 Task: Set the alternate calendars to Chinese Traditional.
Action: Mouse moved to (803, 79)
Screenshot: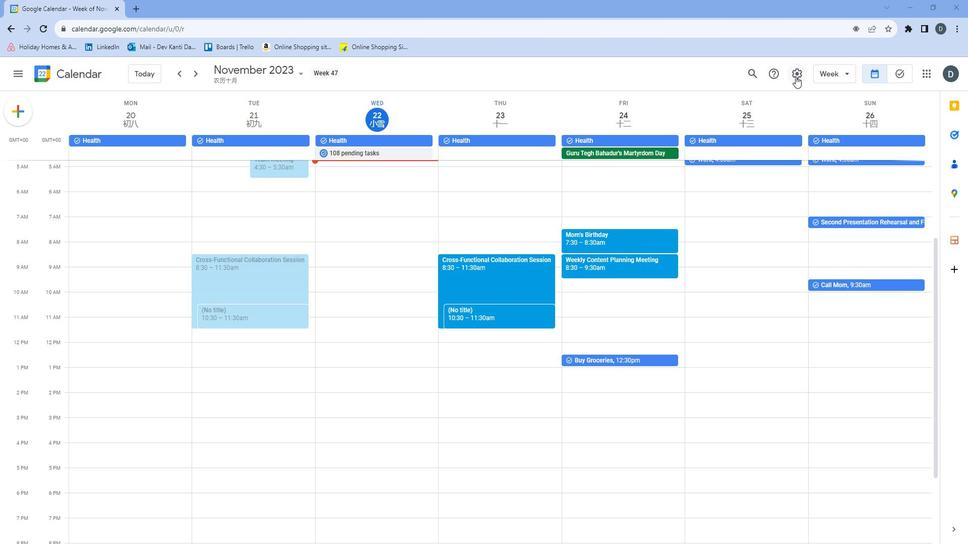 
Action: Mouse pressed left at (803, 79)
Screenshot: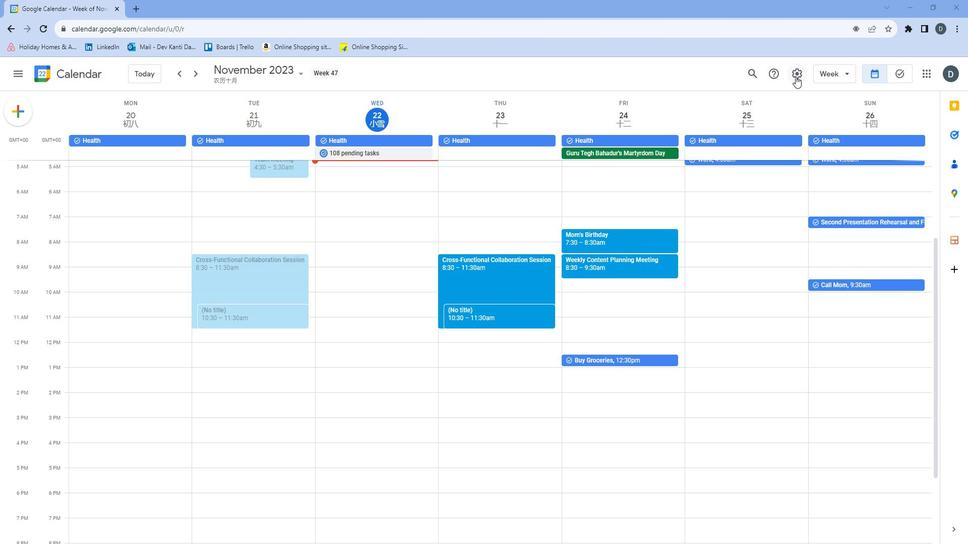
Action: Mouse moved to (806, 94)
Screenshot: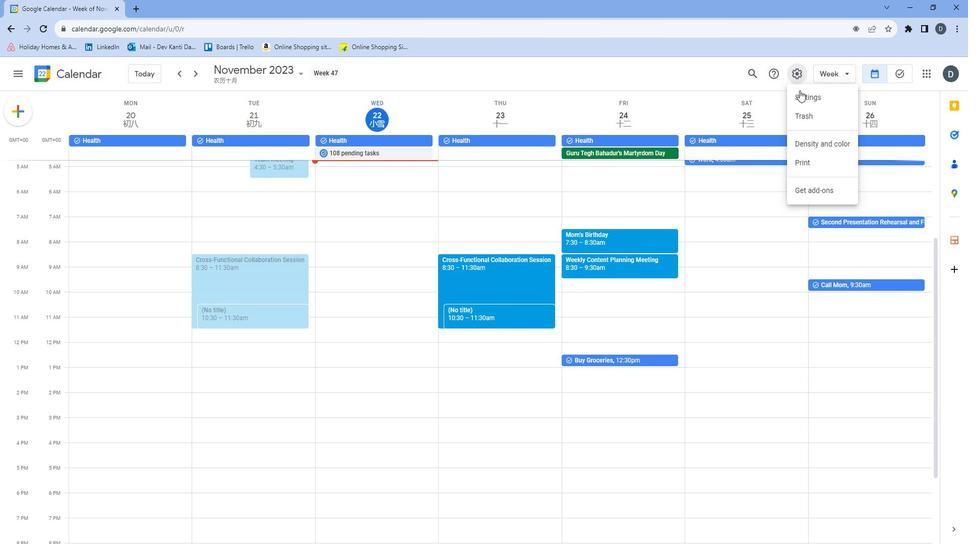 
Action: Mouse pressed left at (806, 94)
Screenshot: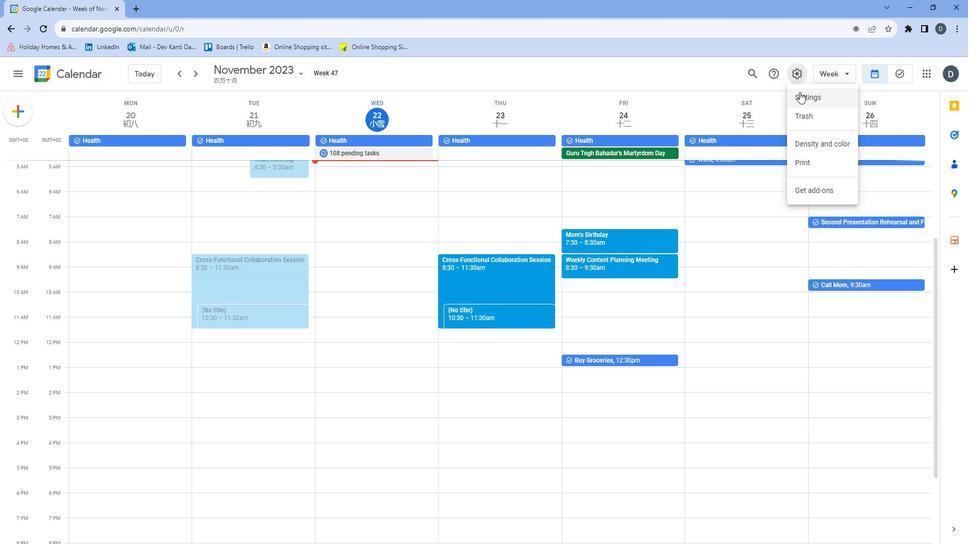 
Action: Mouse moved to (485, 288)
Screenshot: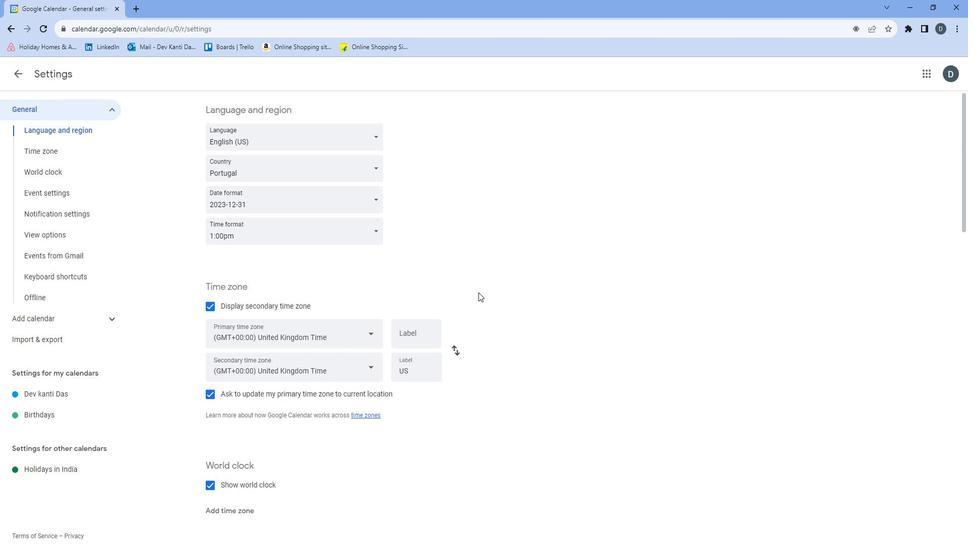 
Action: Mouse scrolled (485, 287) with delta (0, 0)
Screenshot: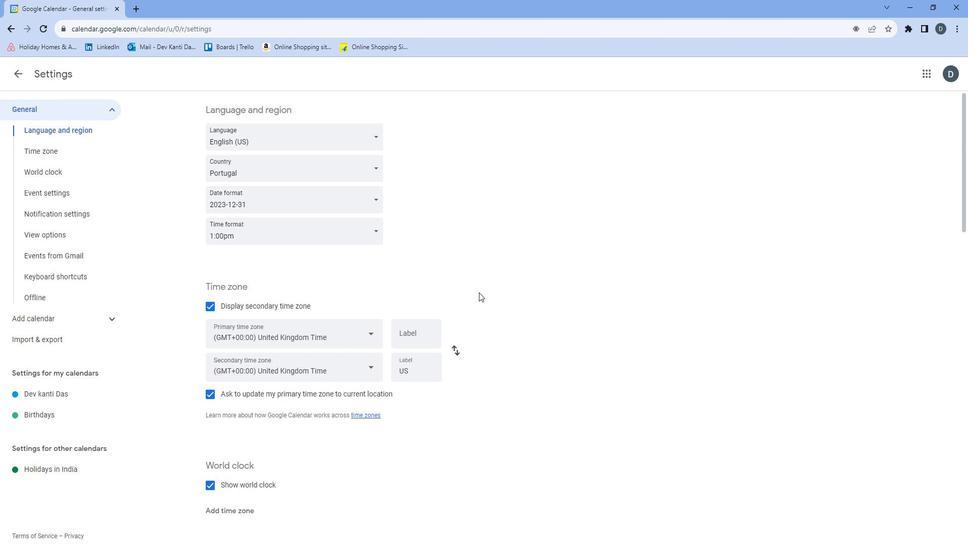 
Action: Mouse scrolled (485, 287) with delta (0, 0)
Screenshot: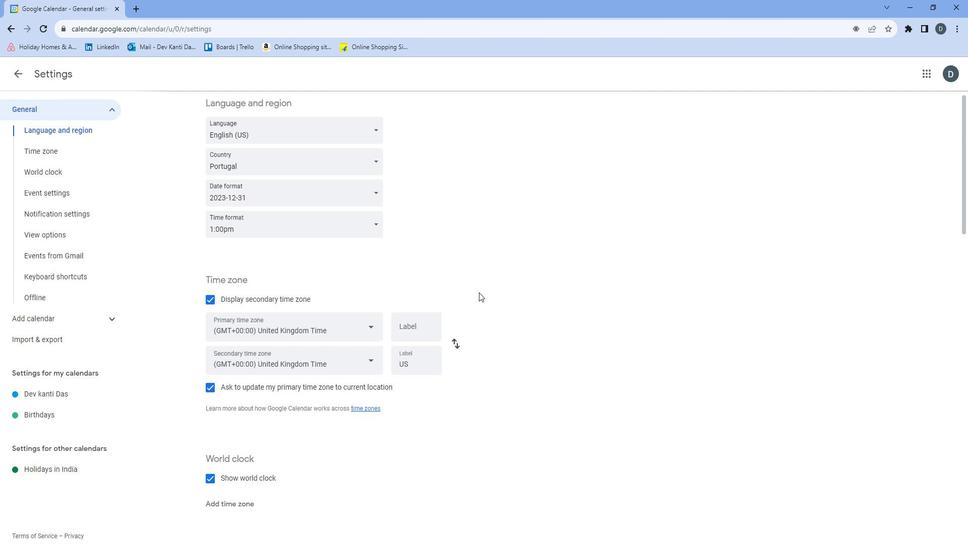 
Action: Mouse moved to (485, 288)
Screenshot: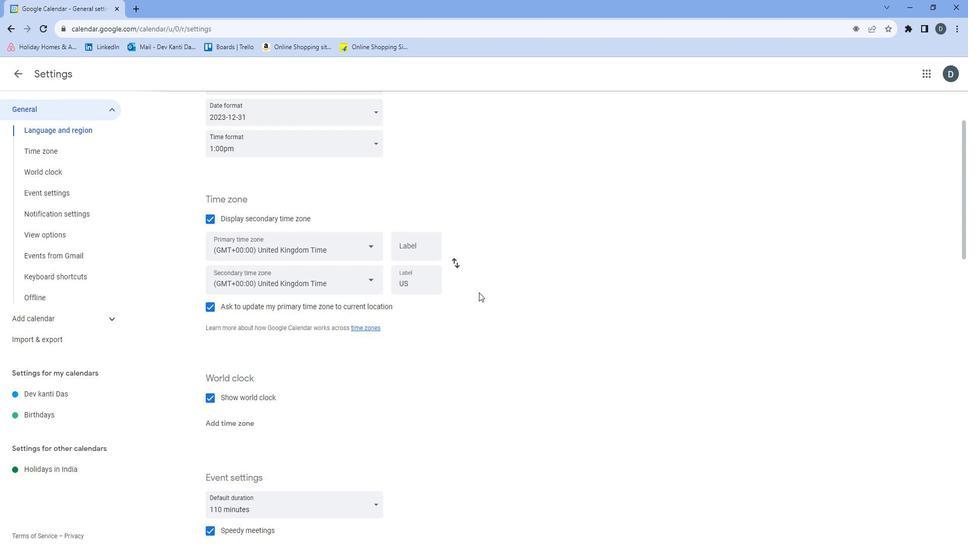 
Action: Mouse scrolled (485, 287) with delta (0, 0)
Screenshot: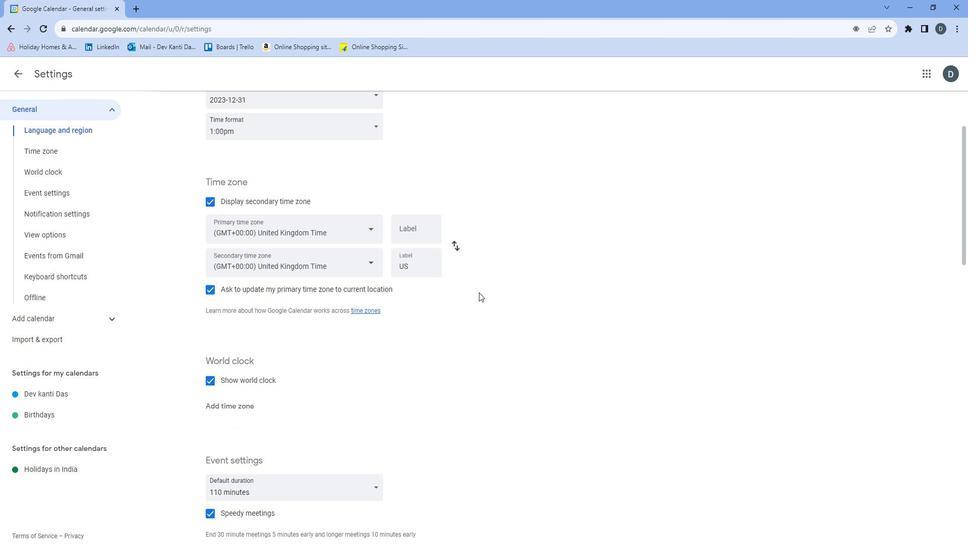 
Action: Mouse moved to (485, 288)
Screenshot: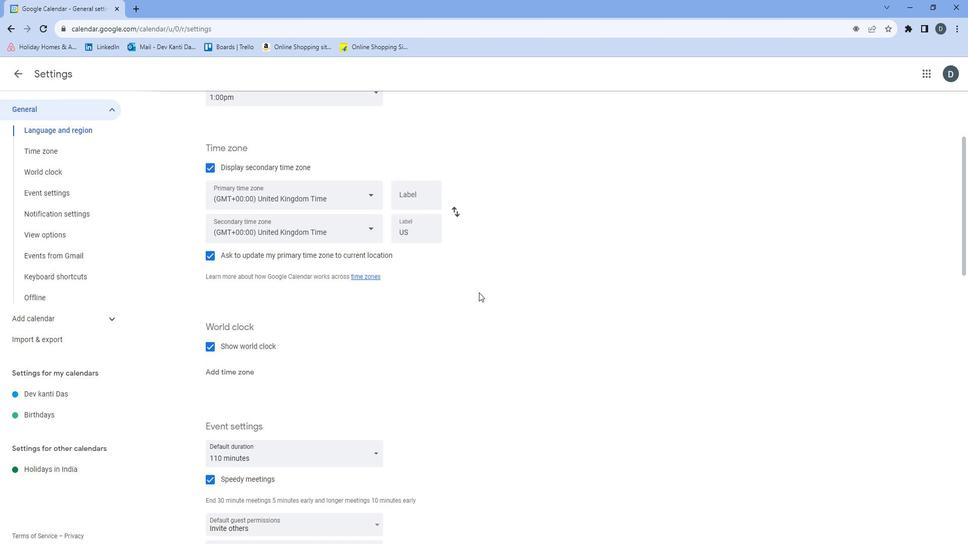 
Action: Mouse scrolled (485, 287) with delta (0, 0)
Screenshot: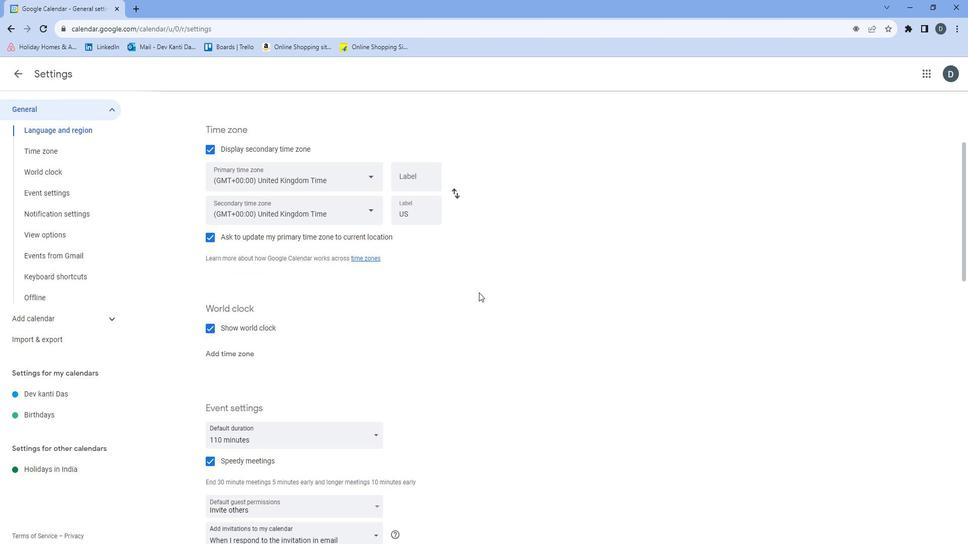 
Action: Mouse scrolled (485, 287) with delta (0, 0)
Screenshot: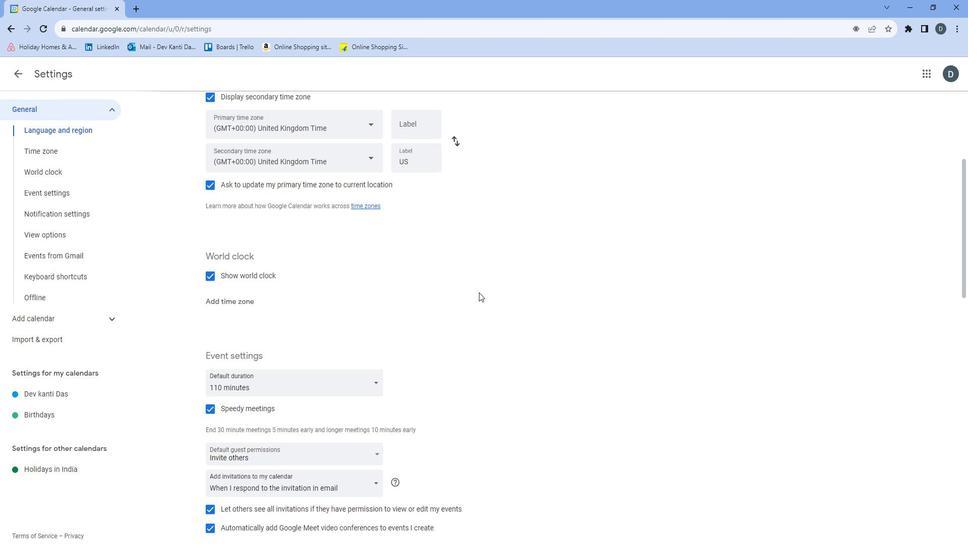 
Action: Mouse scrolled (485, 287) with delta (0, 0)
Screenshot: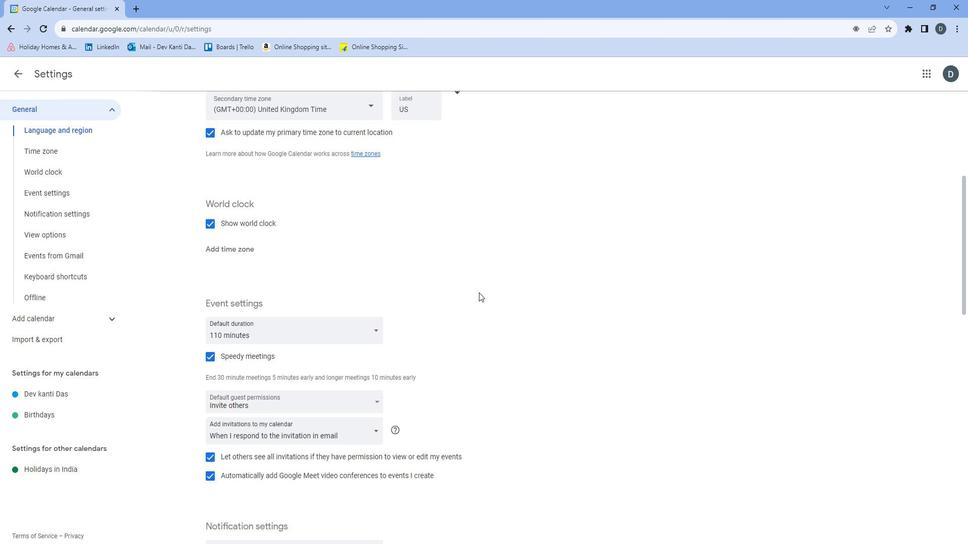 
Action: Mouse scrolled (485, 287) with delta (0, 0)
Screenshot: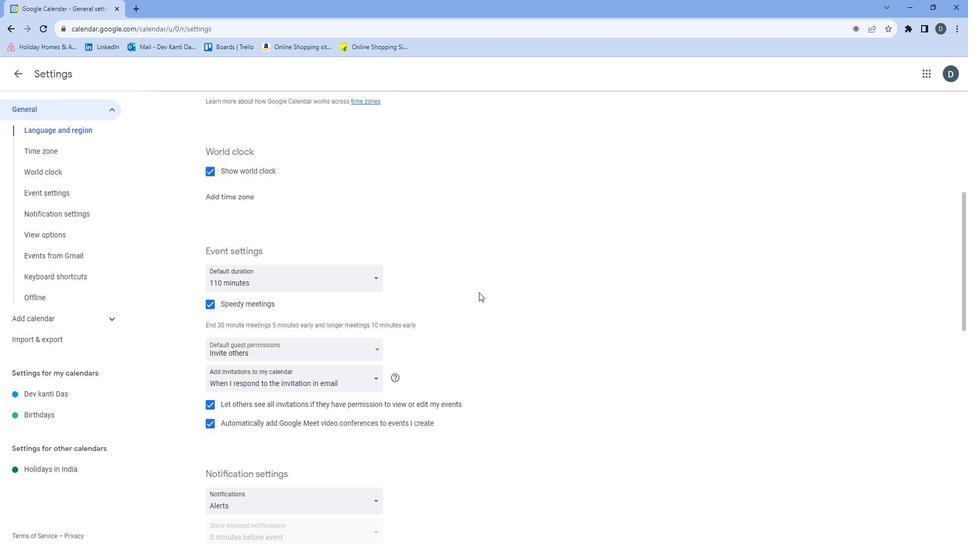 
Action: Mouse scrolled (485, 287) with delta (0, 0)
Screenshot: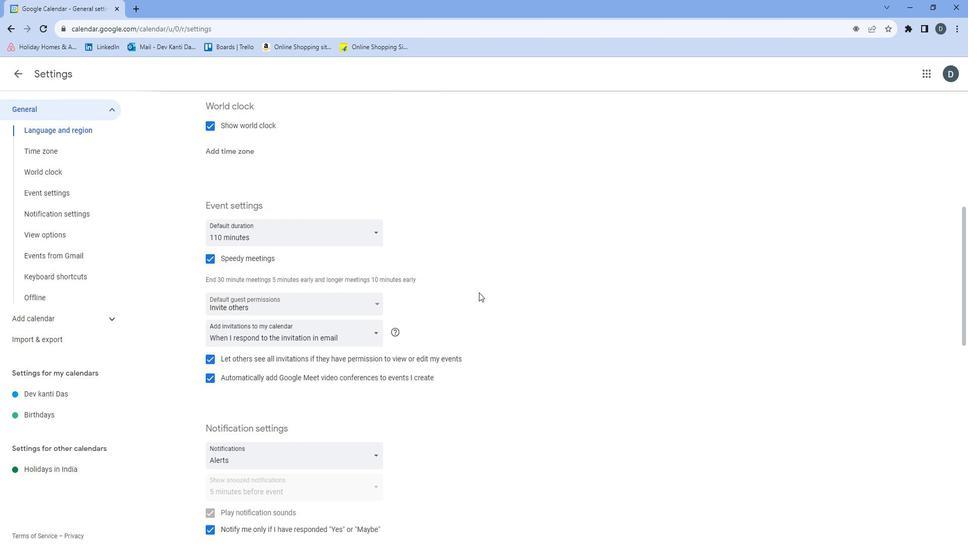 
Action: Mouse scrolled (485, 287) with delta (0, 0)
Screenshot: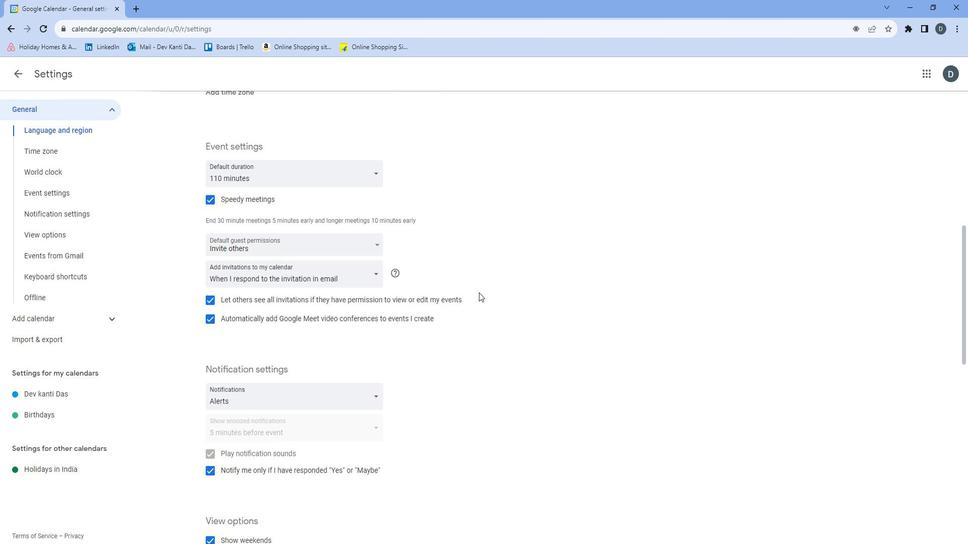 
Action: Mouse scrolled (485, 287) with delta (0, 0)
Screenshot: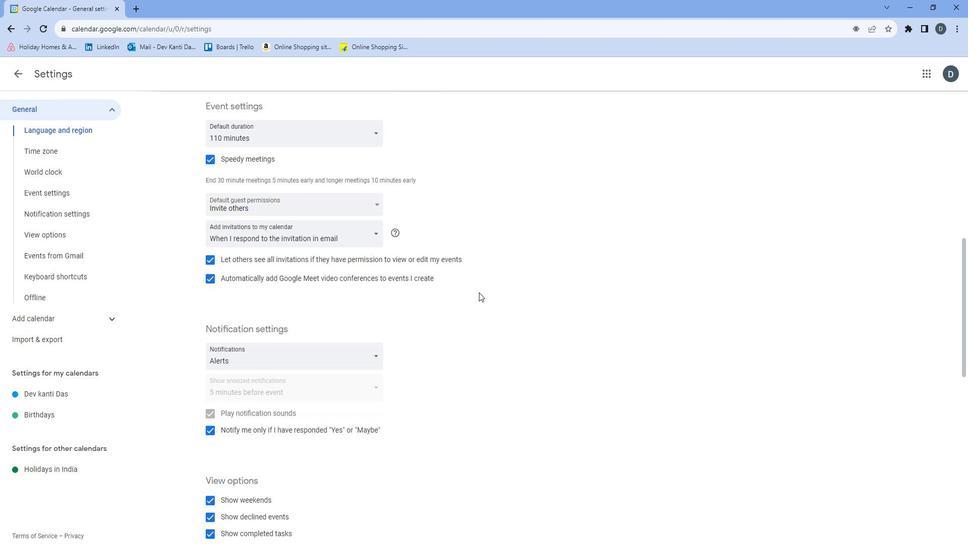 
Action: Mouse scrolled (485, 287) with delta (0, 0)
Screenshot: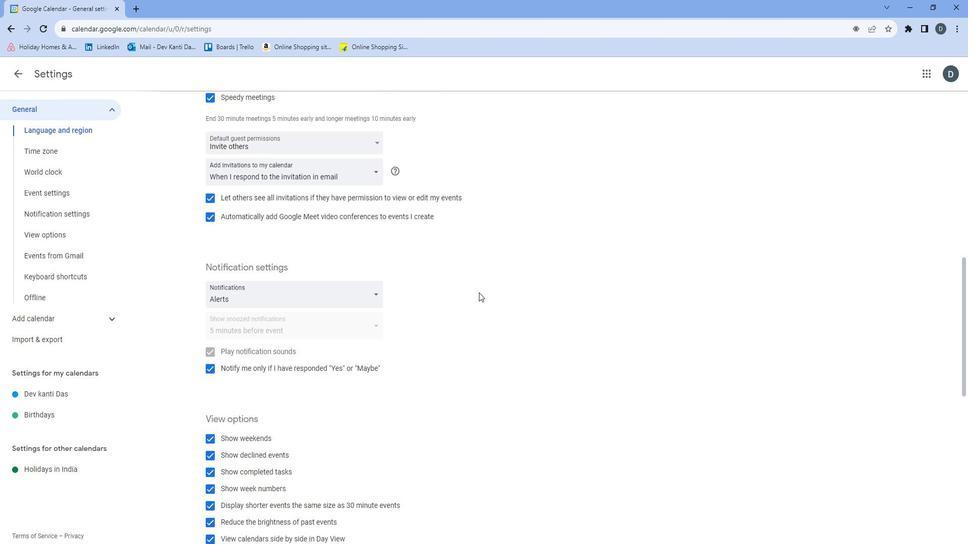 
Action: Mouse scrolled (485, 287) with delta (0, 0)
Screenshot: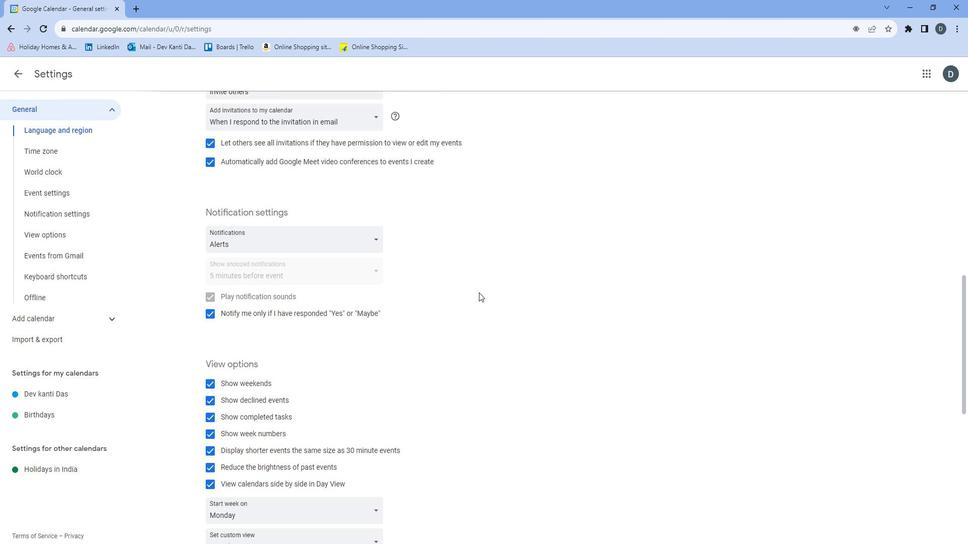 
Action: Mouse scrolled (485, 287) with delta (0, 0)
Screenshot: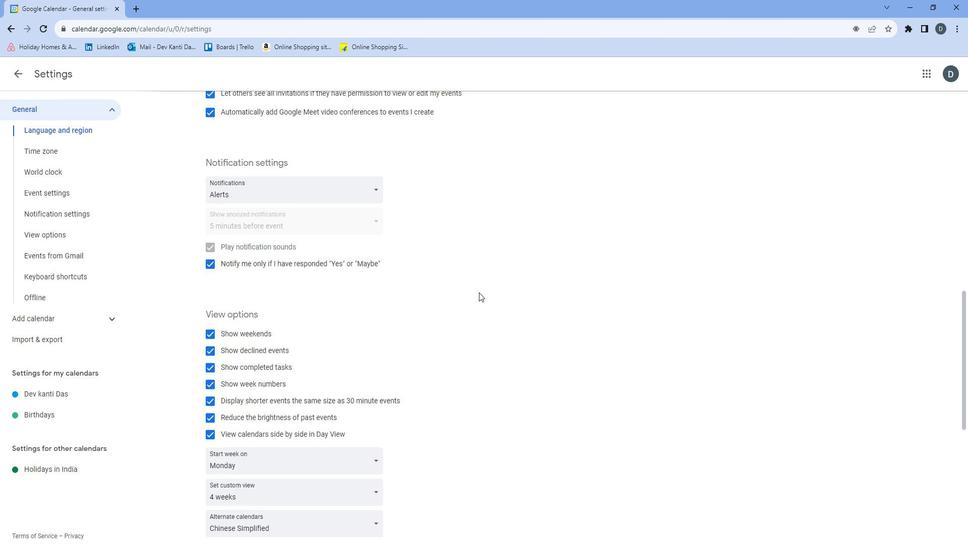 
Action: Mouse scrolled (485, 287) with delta (0, 0)
Screenshot: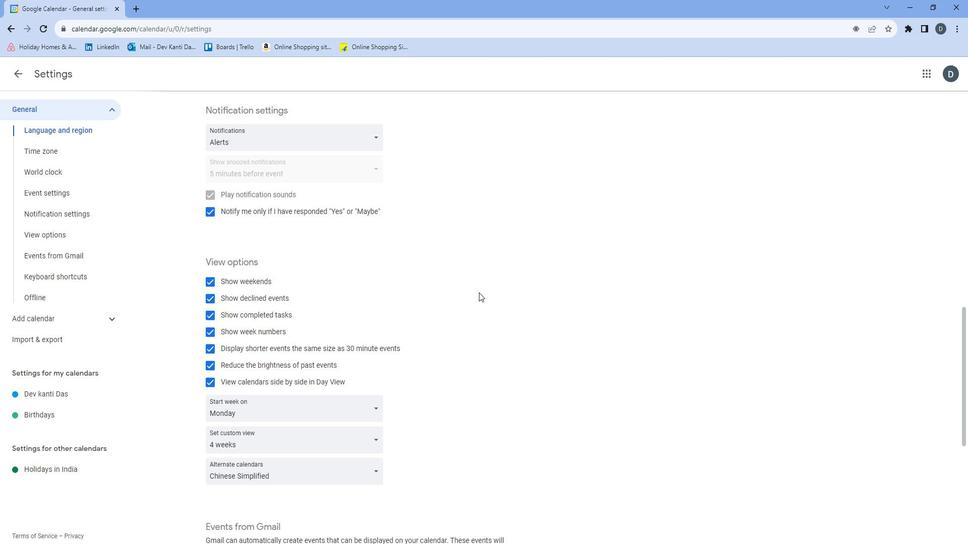
Action: Mouse moved to (483, 286)
Screenshot: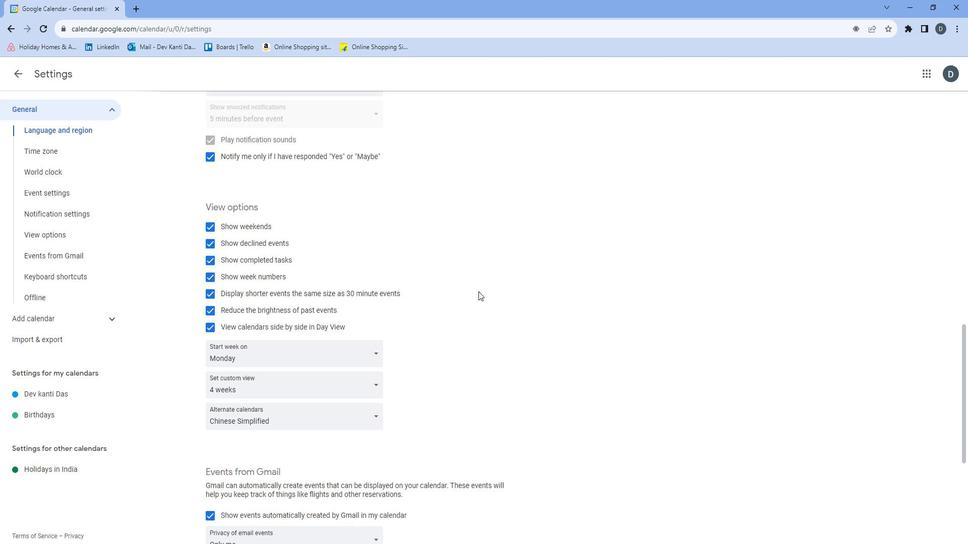 
Action: Mouse scrolled (483, 286) with delta (0, 0)
Screenshot: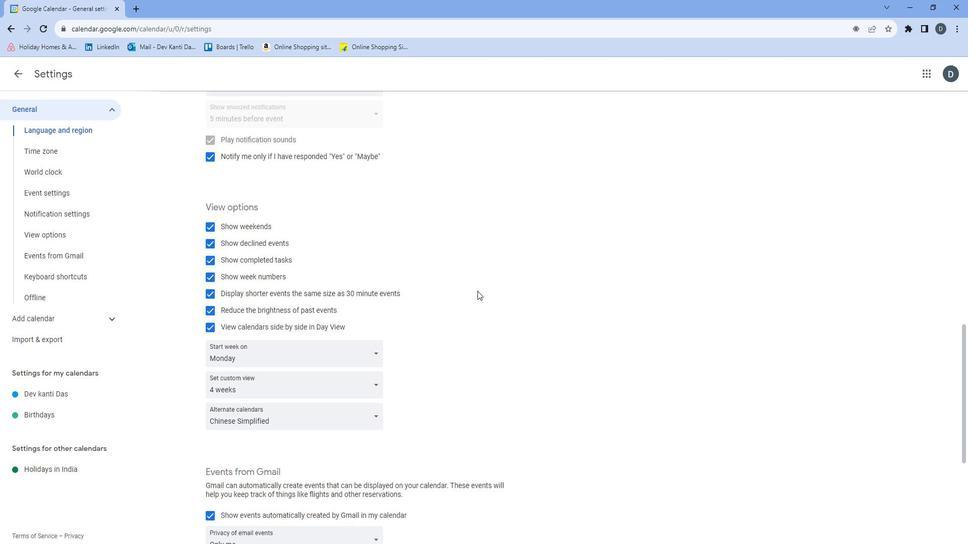 
Action: Mouse moved to (366, 357)
Screenshot: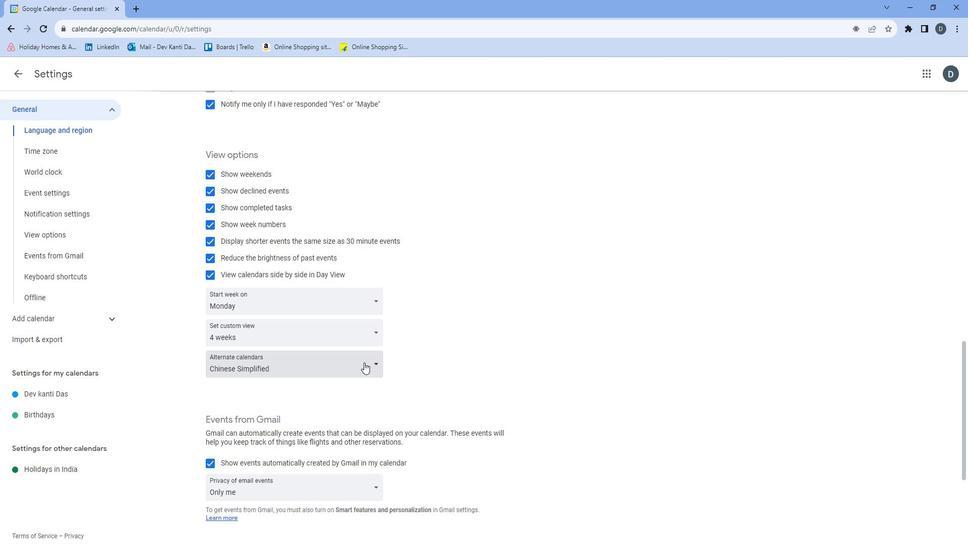 
Action: Mouse pressed left at (366, 357)
Screenshot: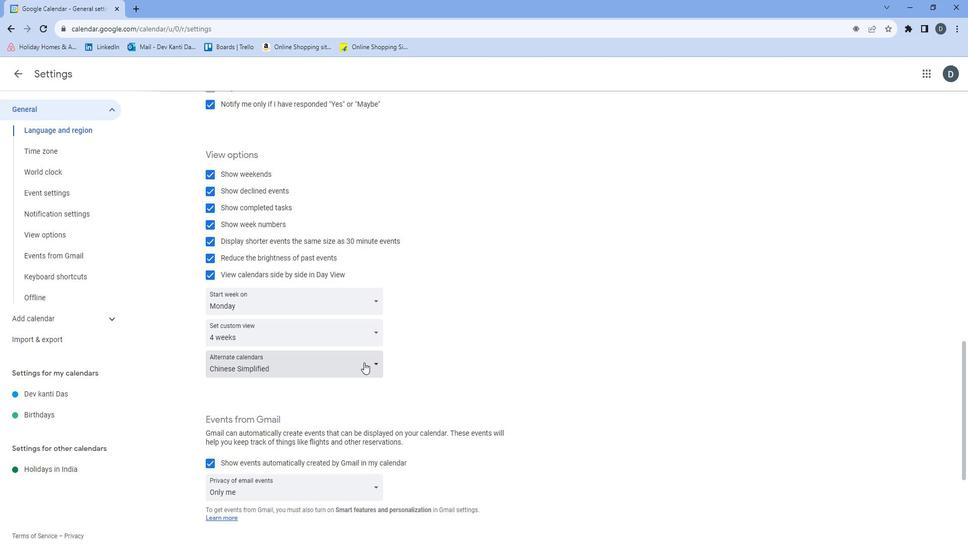 
Action: Mouse moved to (301, 171)
Screenshot: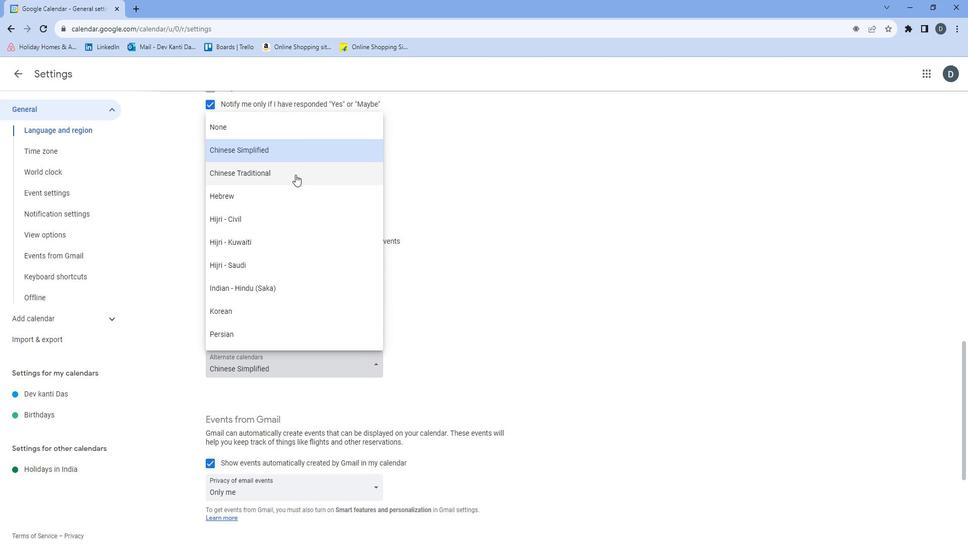 
Action: Mouse pressed left at (301, 171)
Screenshot: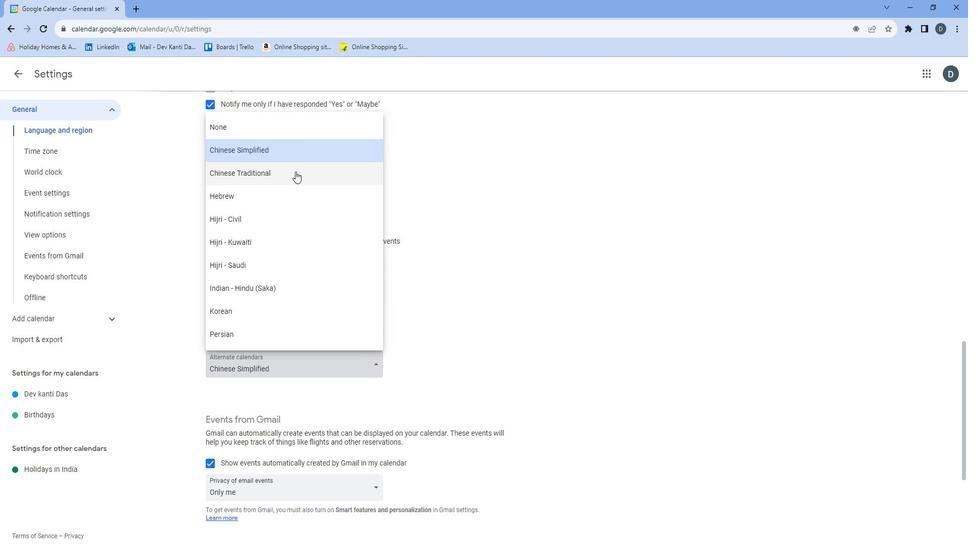 
Action: Mouse moved to (467, 202)
Screenshot: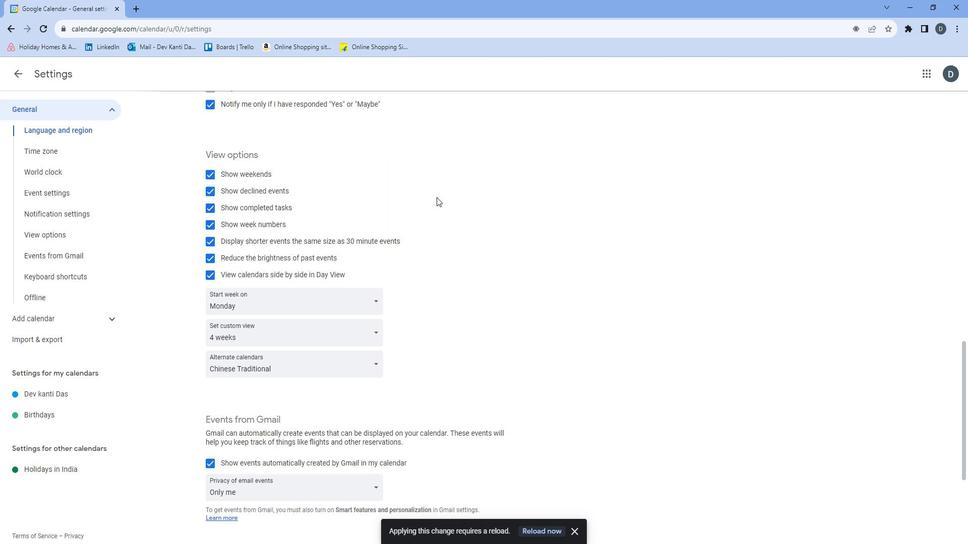 
